 Task: Clear the guides.
Action: Mouse moved to (87, 62)
Screenshot: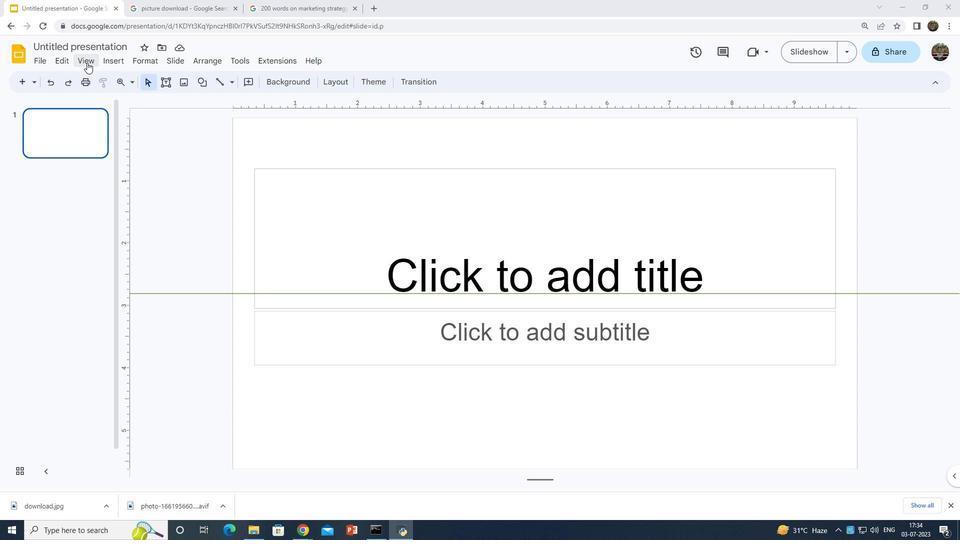
Action: Mouse pressed left at (87, 62)
Screenshot: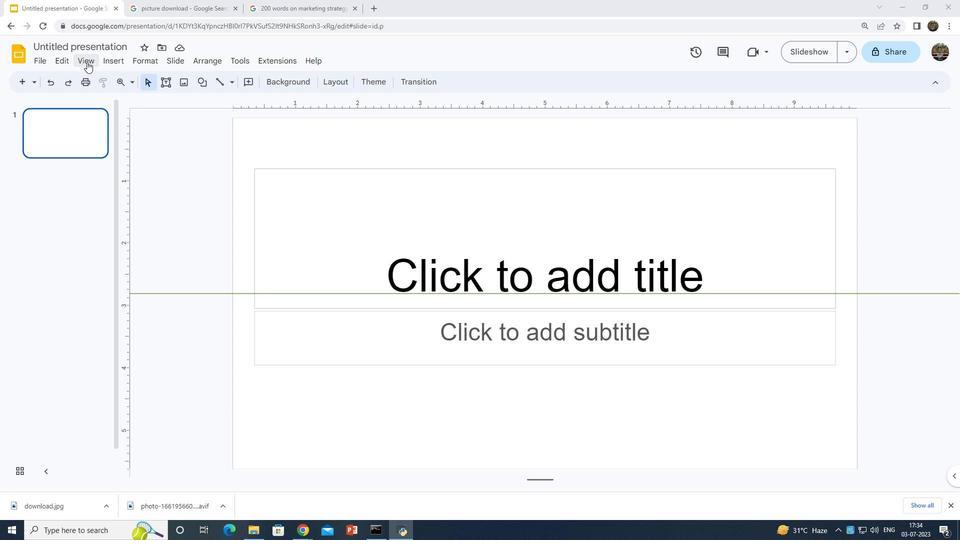 
Action: Mouse moved to (234, 181)
Screenshot: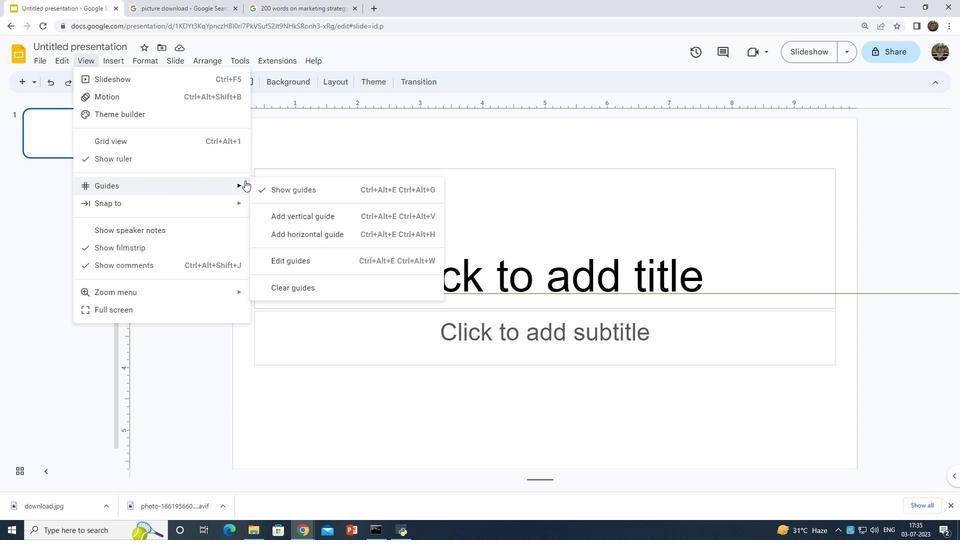 
Action: Mouse pressed left at (234, 181)
Screenshot: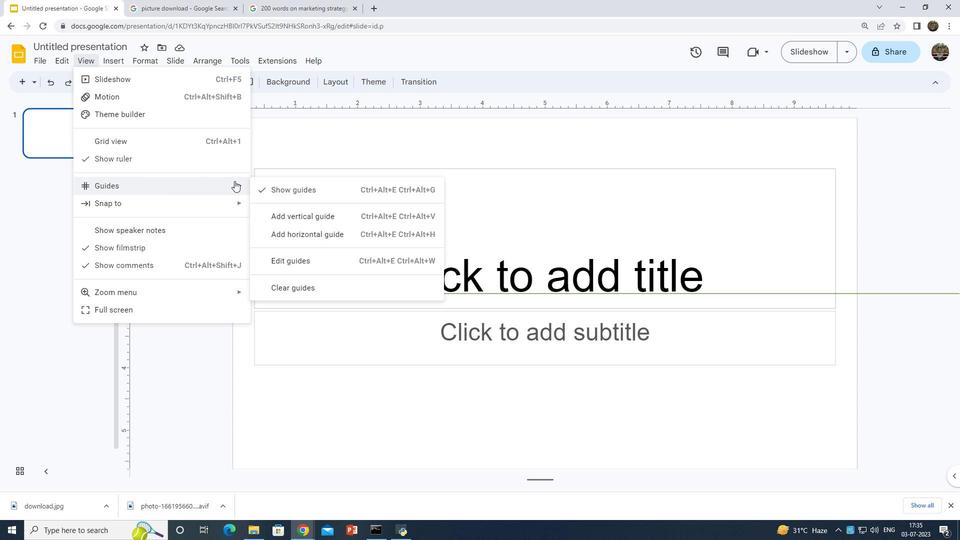 
Action: Mouse moved to (293, 290)
Screenshot: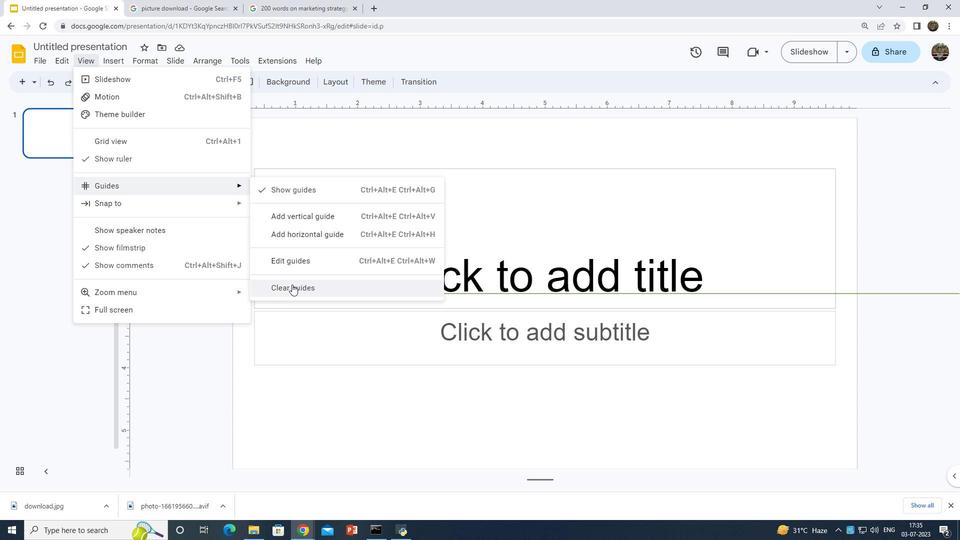 
Action: Mouse pressed left at (293, 290)
Screenshot: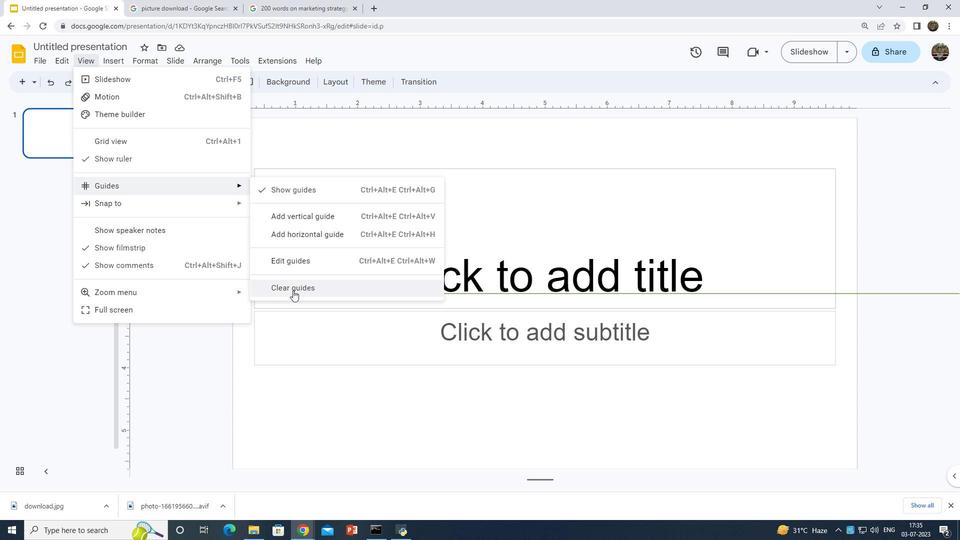 
Action: Mouse moved to (293, 291)
Screenshot: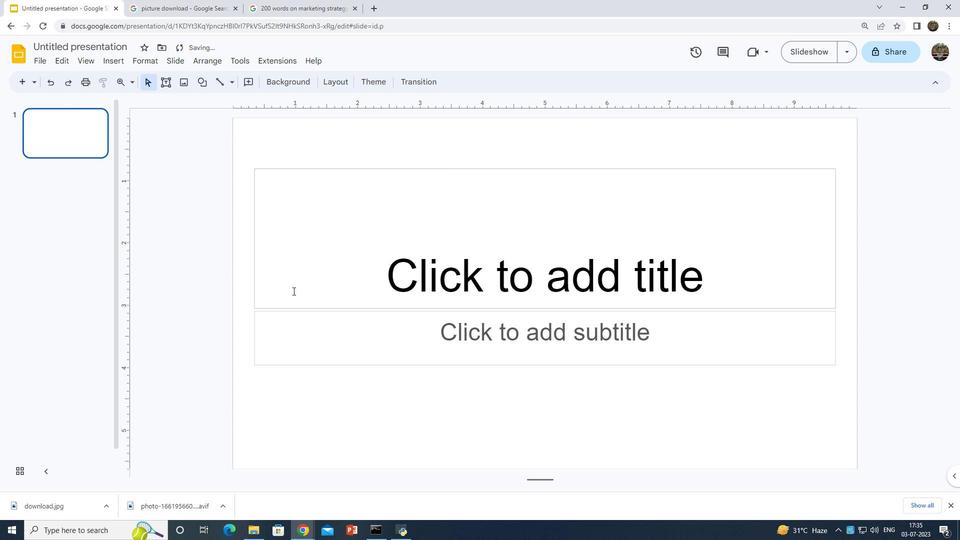 
